 Task: Create in the project Transpire in Backlog an issue 'Implement a new cloud-based data governance system for a company with advanced data classification and privacy features', assign it to team member softage.1@softage.net and change the status to IN PROGRESS.
Action: Mouse moved to (229, 67)
Screenshot: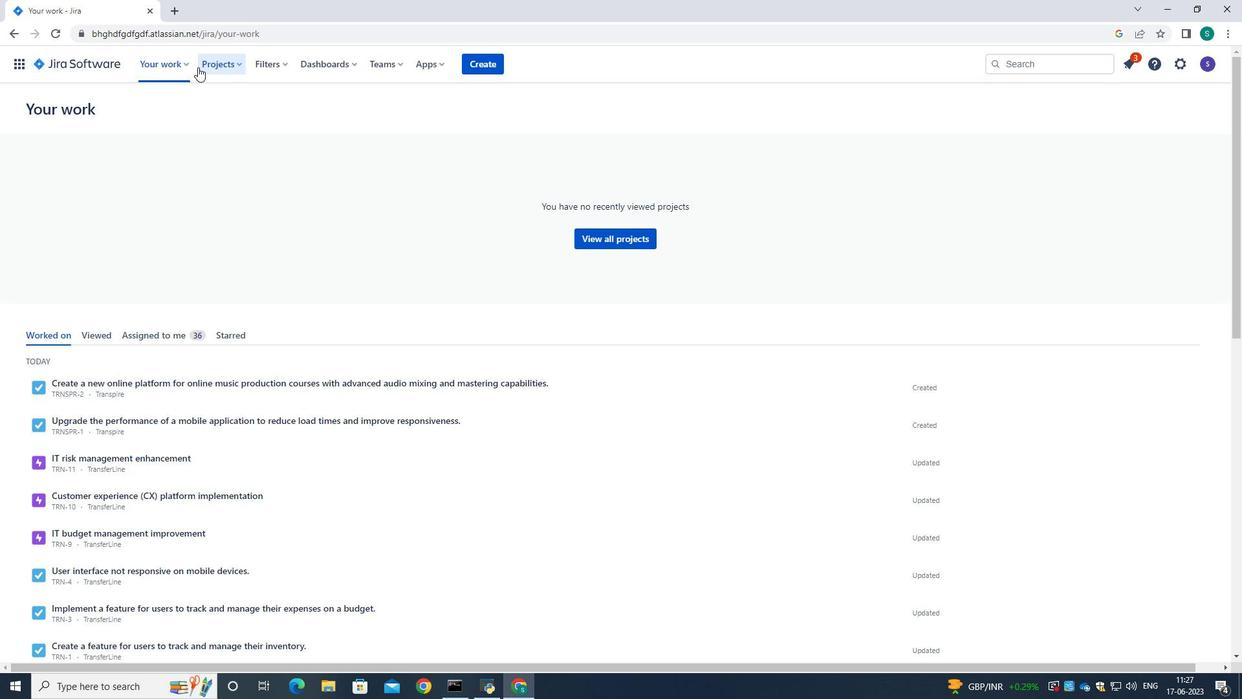 
Action: Mouse pressed left at (229, 67)
Screenshot: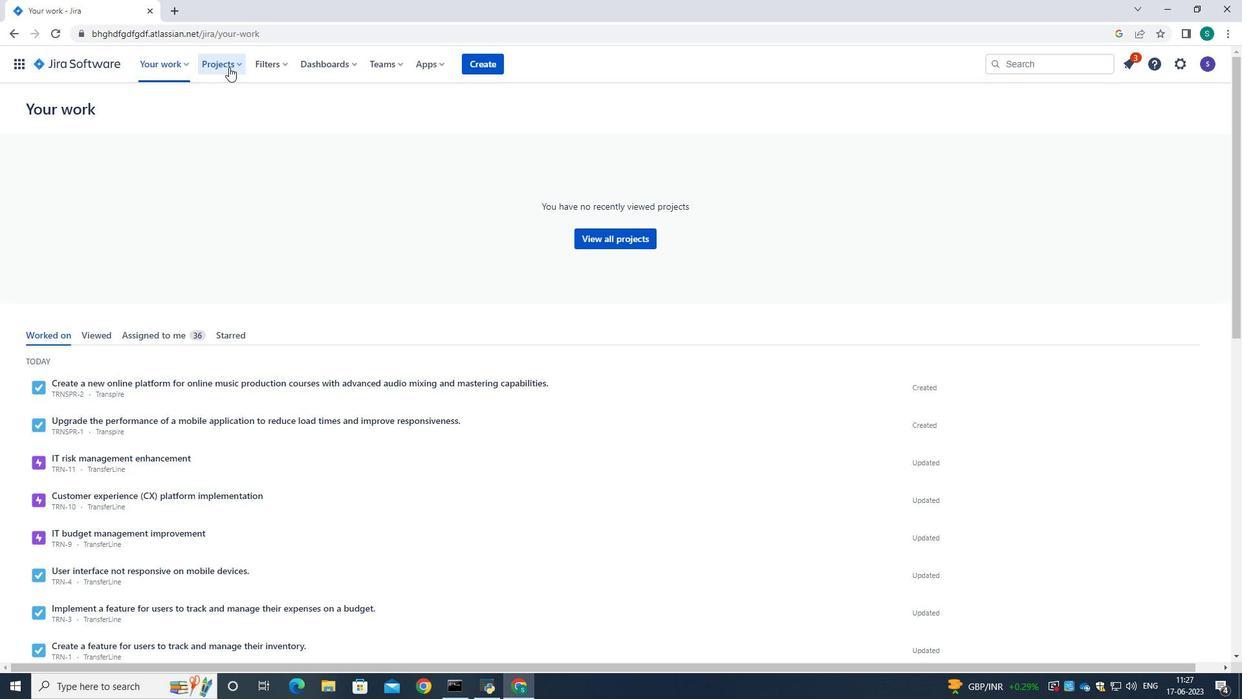 
Action: Mouse moved to (245, 128)
Screenshot: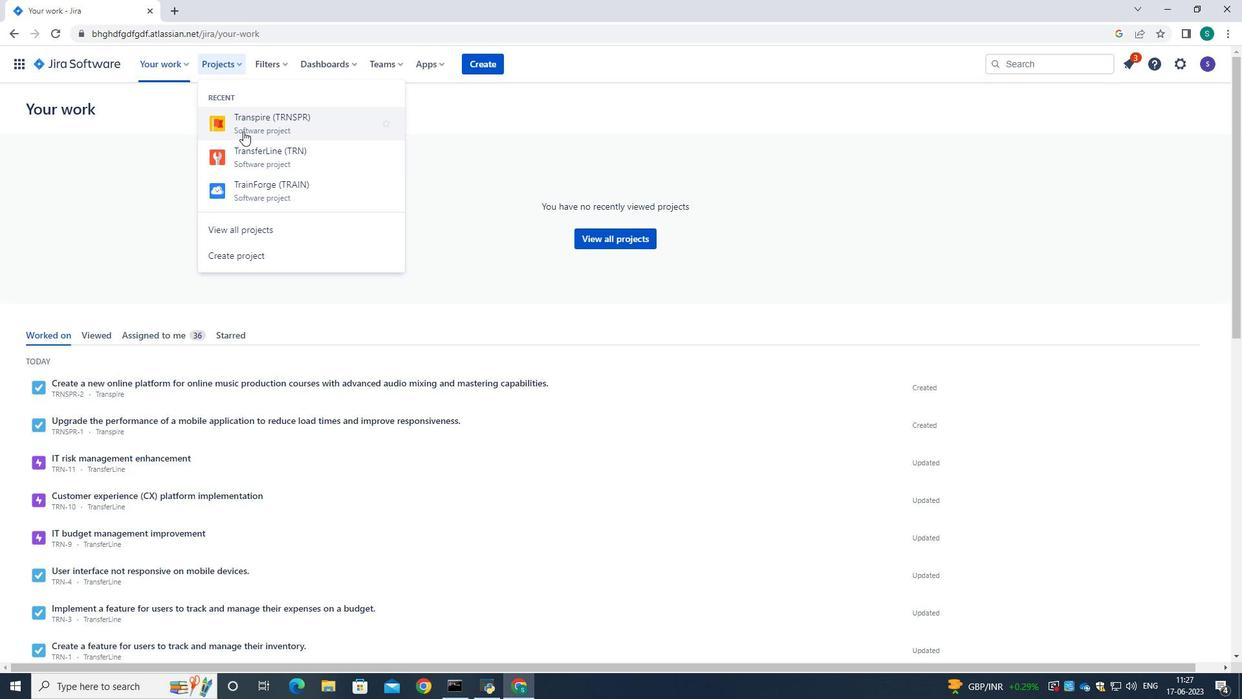 
Action: Mouse pressed left at (245, 128)
Screenshot: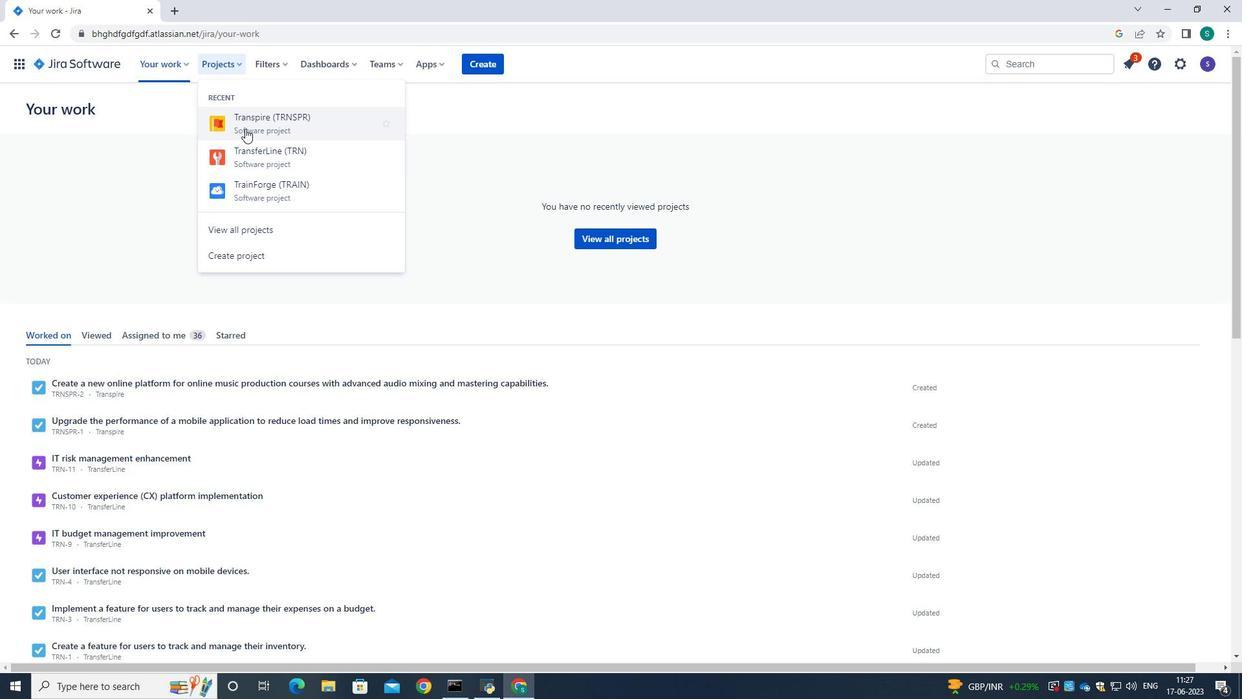 
Action: Mouse moved to (60, 194)
Screenshot: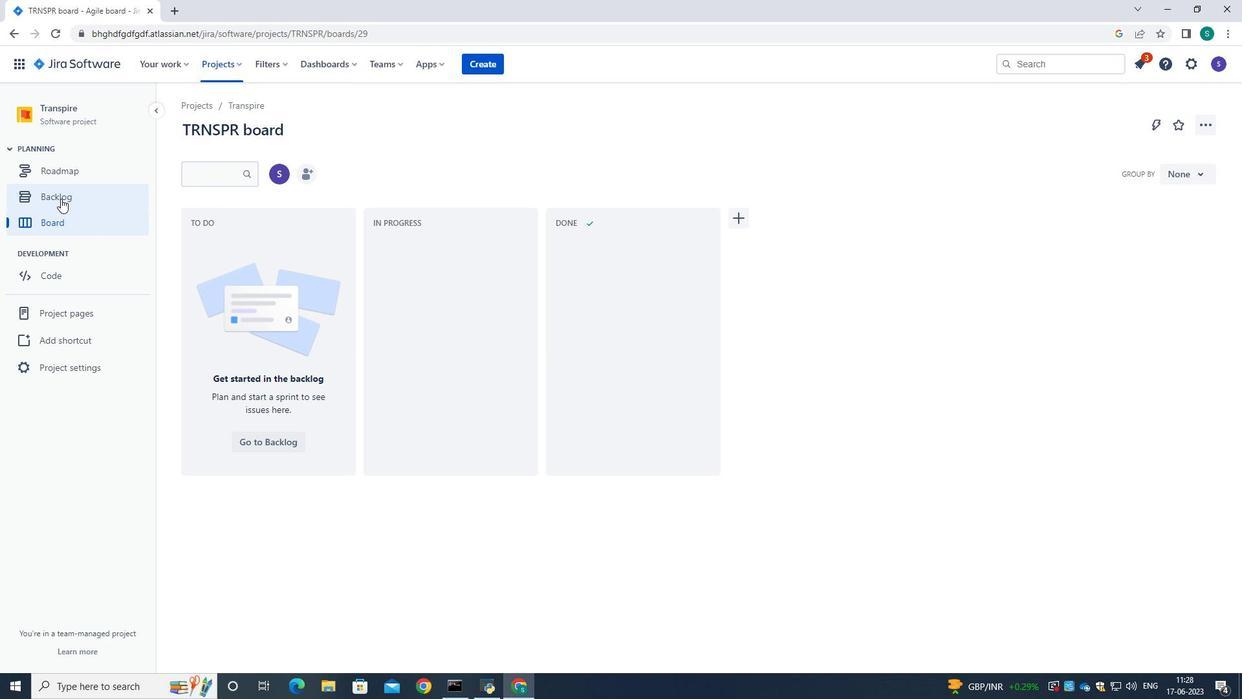 
Action: Mouse pressed left at (60, 194)
Screenshot: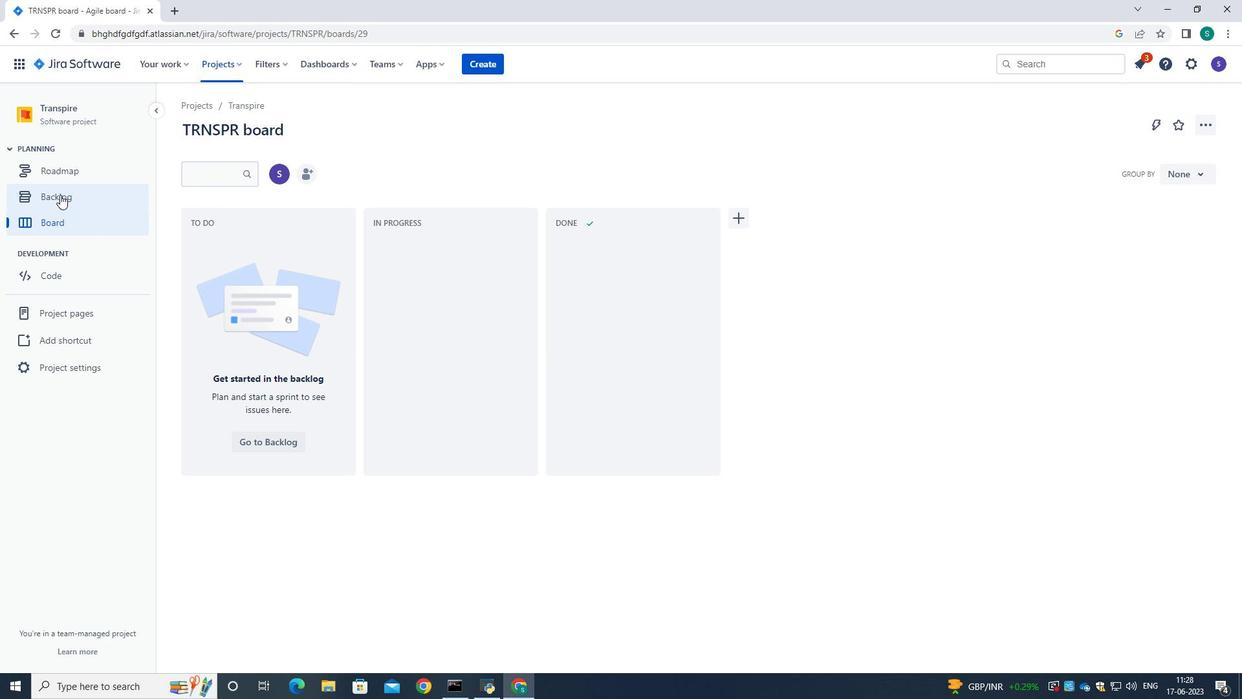 
Action: Mouse moved to (344, 233)
Screenshot: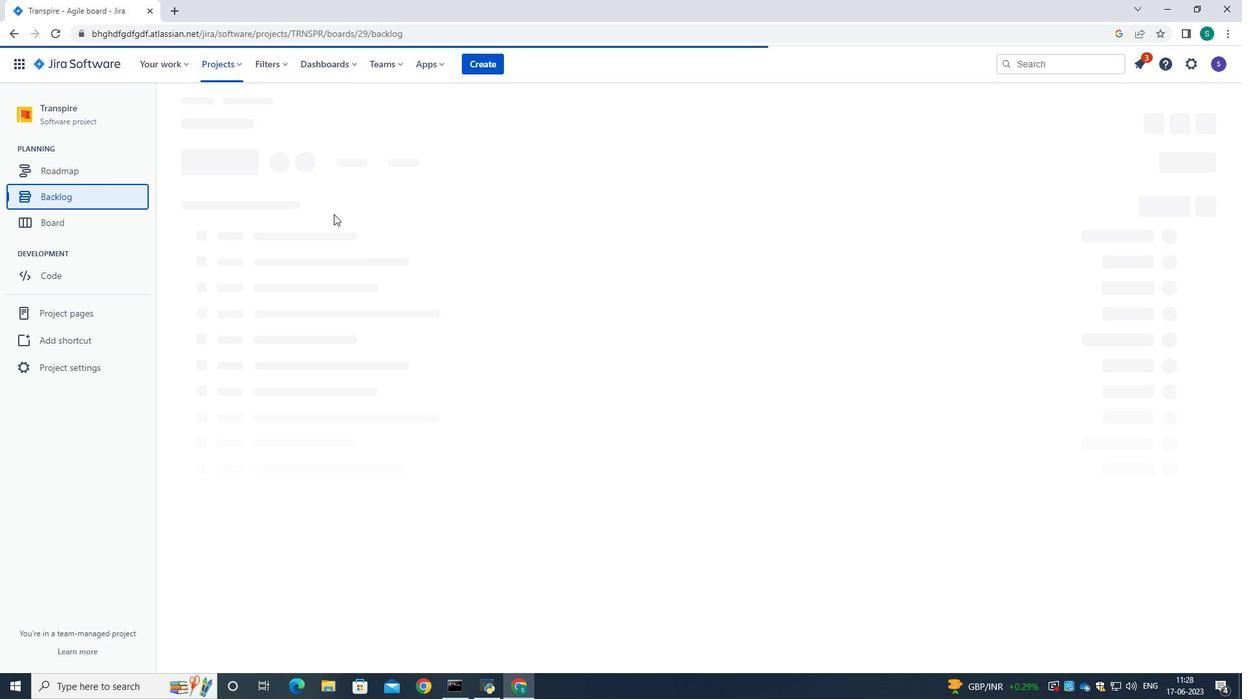 
Action: Mouse scrolled (344, 232) with delta (0, 0)
Screenshot: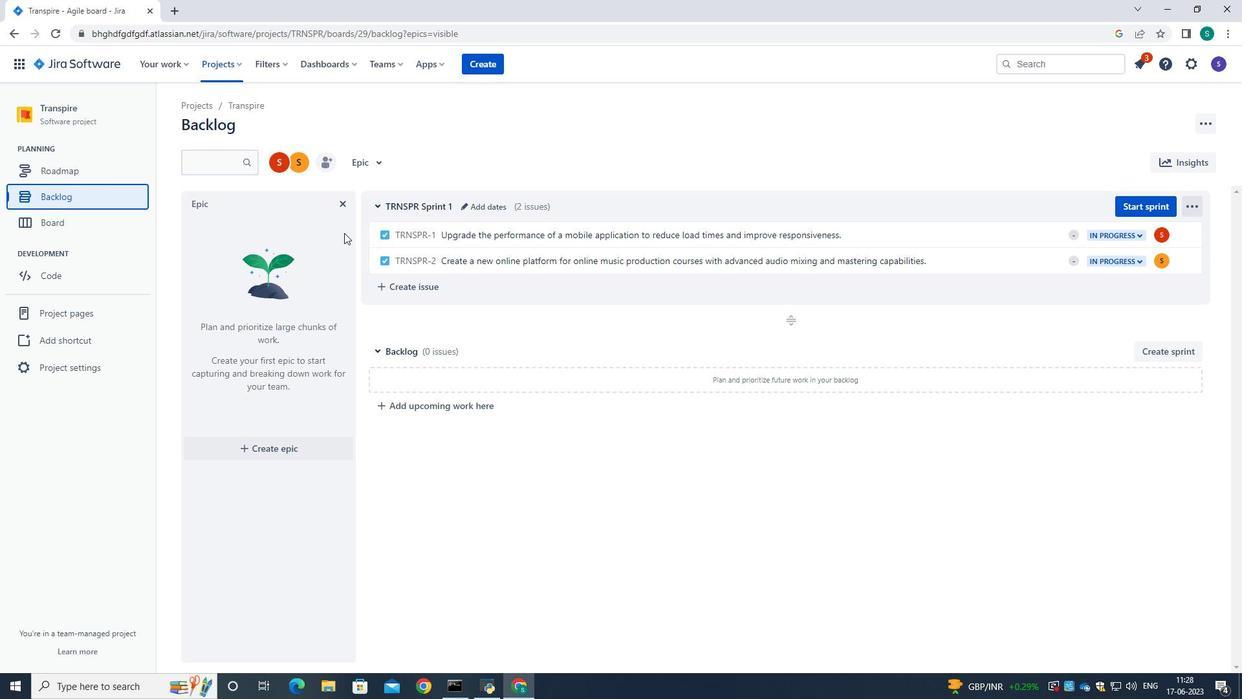 
Action: Mouse scrolled (344, 232) with delta (0, 0)
Screenshot: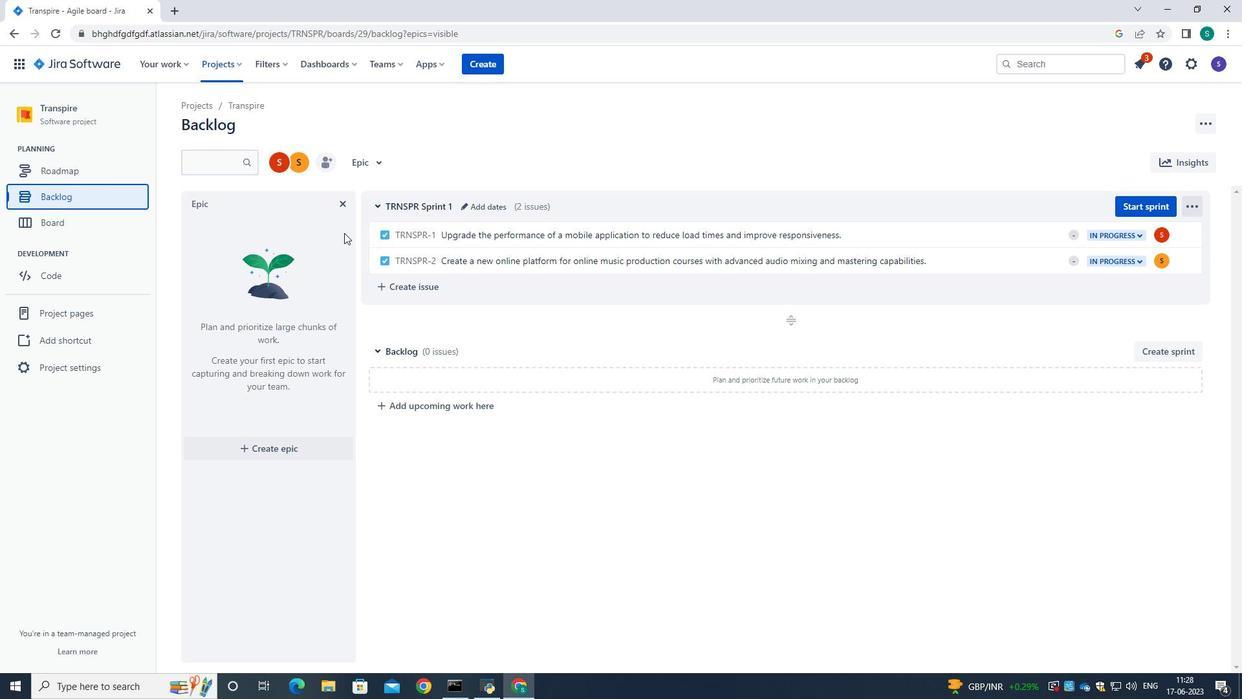 
Action: Mouse moved to (419, 285)
Screenshot: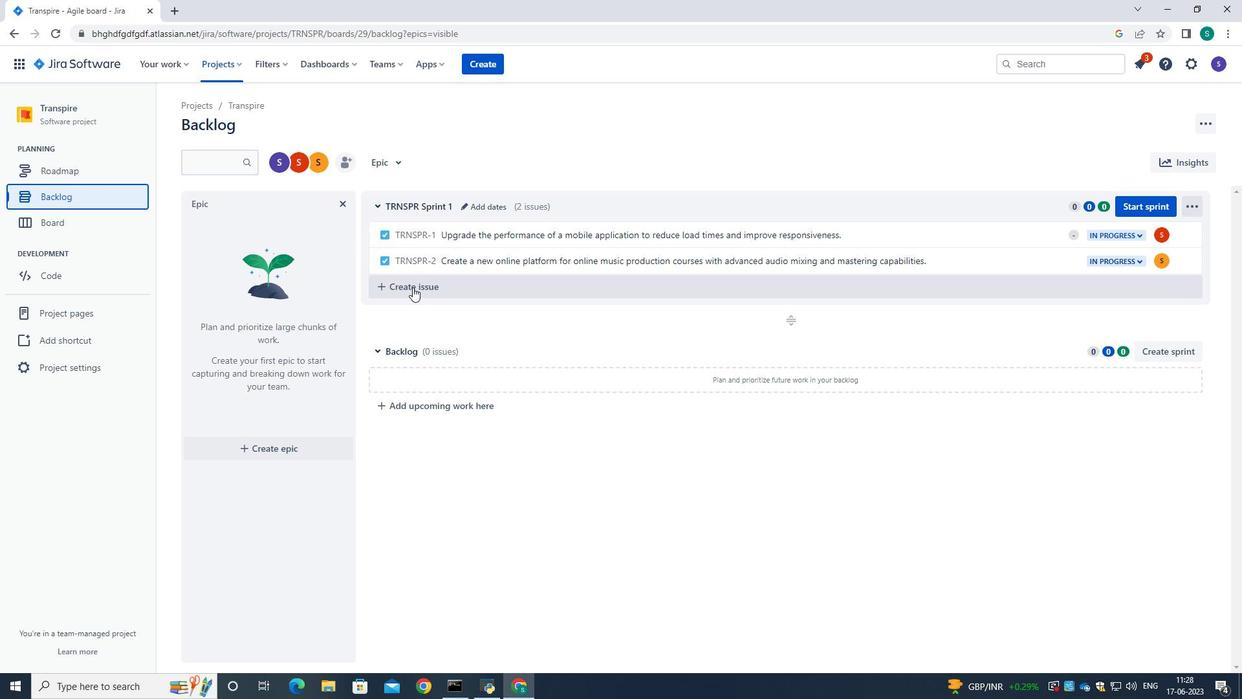 
Action: Mouse pressed left at (419, 285)
Screenshot: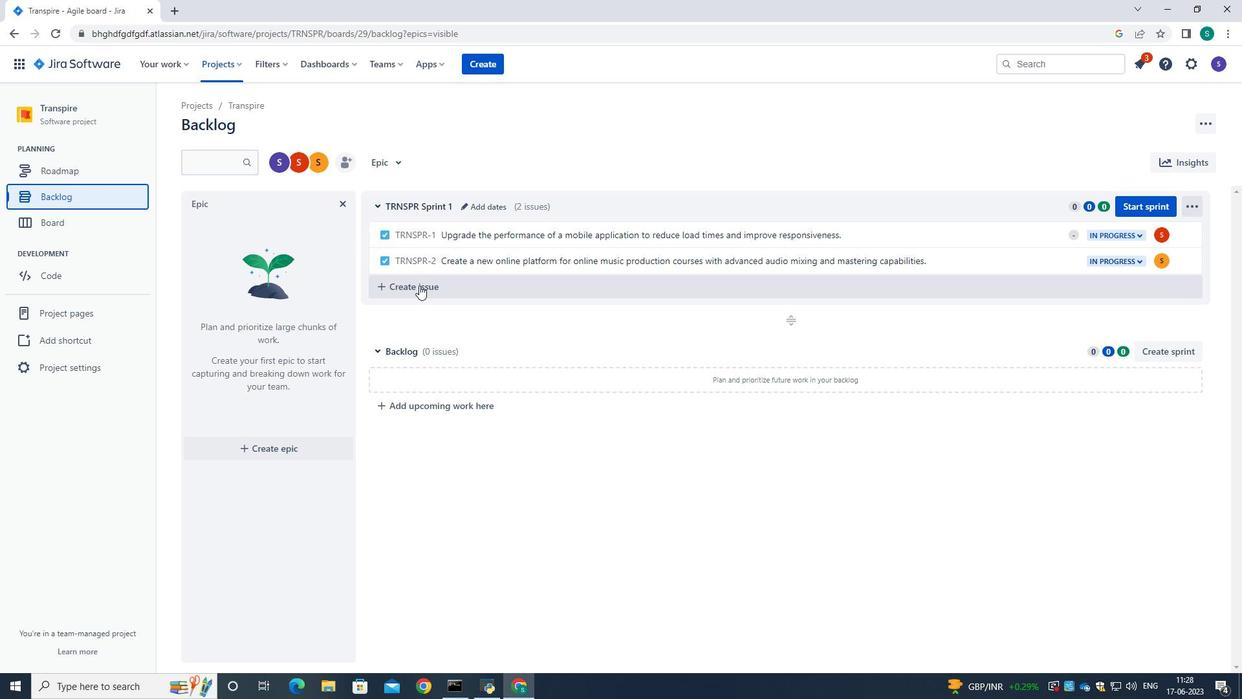 
Action: Mouse moved to (456, 288)
Screenshot: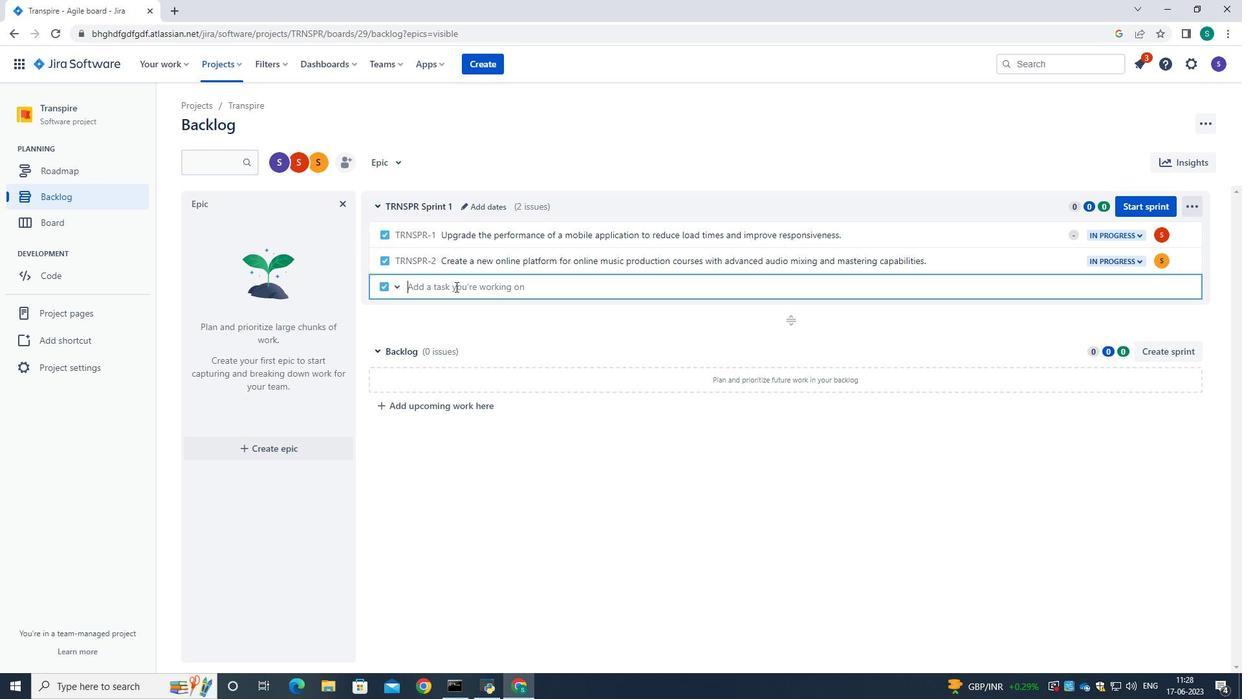 
Action: Mouse pressed left at (456, 288)
Screenshot: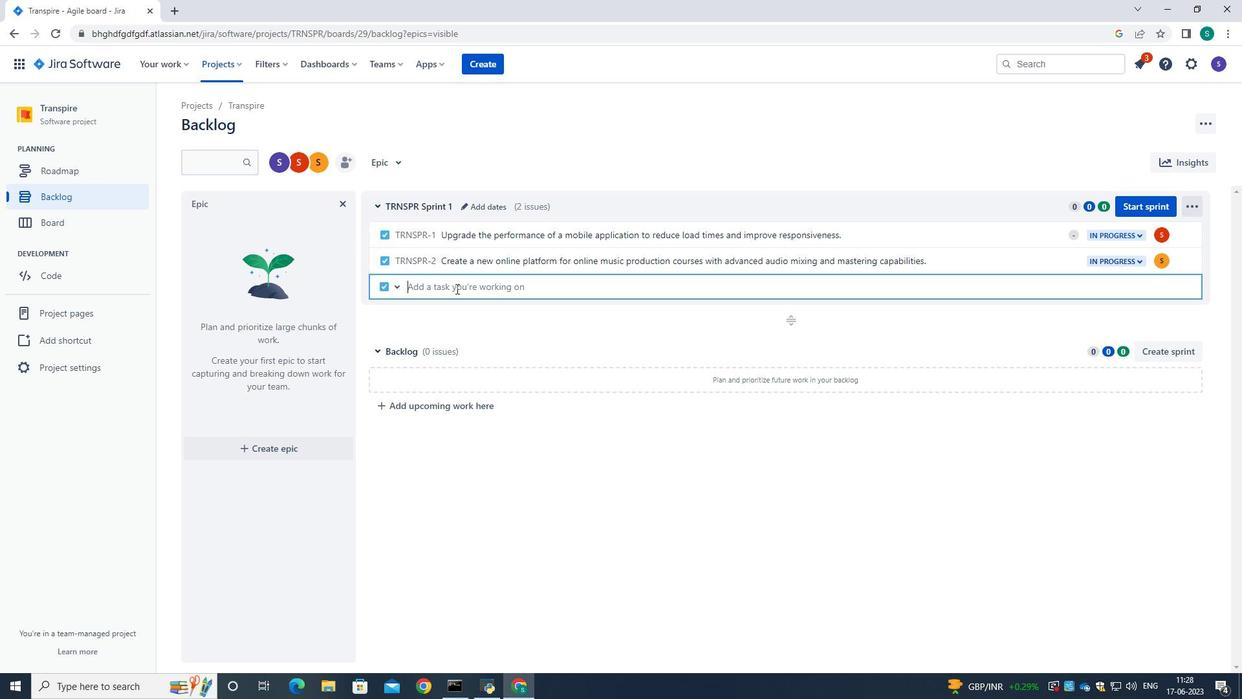 
Action: Key pressed <Key.caps_lock>I<Key.caps_lock>mplement<Key.space>a<Key.space>new<Key.space>cloud-based<Key.space>data<Key.space>govb<Key.backspace>ernacne<Key.space>sy<Key.backspace><Key.backspace><Key.backspace><Key.backspace><Key.backspace><Key.backspace><Key.backspace><Key.backspace>nance<Key.space>system<Key.space>for<Key.space>a<Key.space>company<Key.space>with<Key.space>advanced<Key.space>data<Key.space>classification<Key.space>and<Key.space>provi<Key.backspace><Key.backspace><Key.backspace>ivicy<Key.space>f<Key.backspace><Key.backspace><Key.backspace><Key.backspace><Key.backspace>acy<Key.space>fear<Key.backspace>tures.
Screenshot: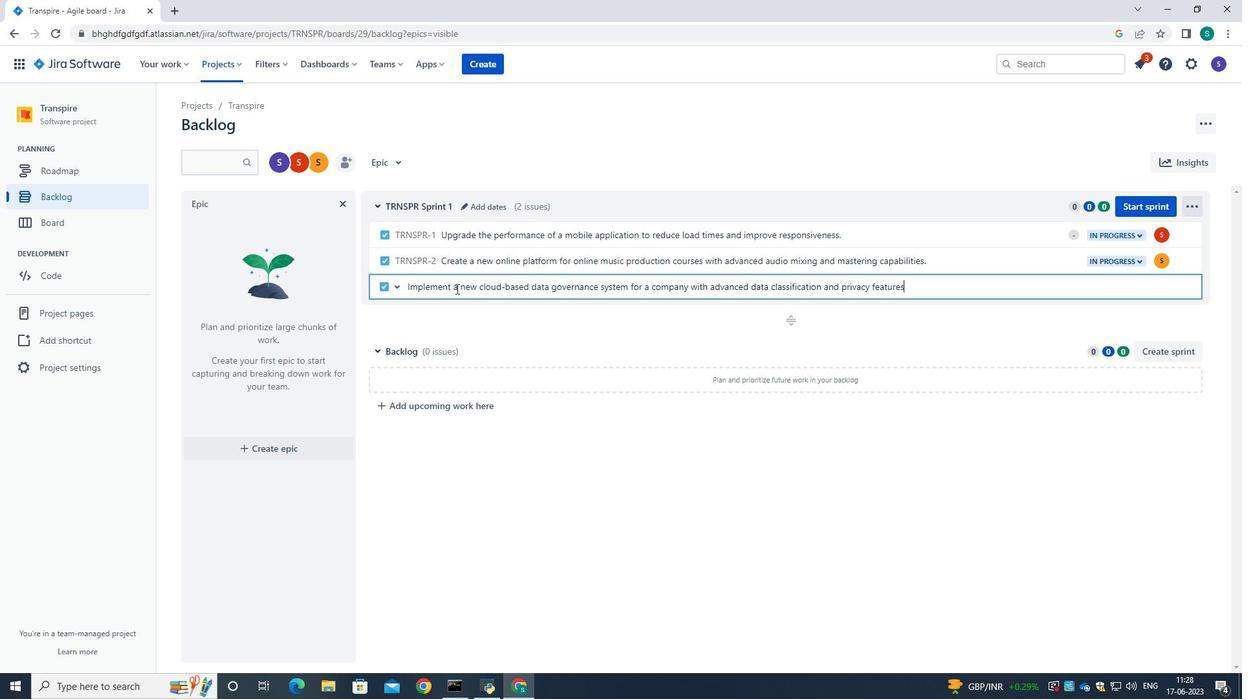 
Action: Mouse moved to (939, 335)
Screenshot: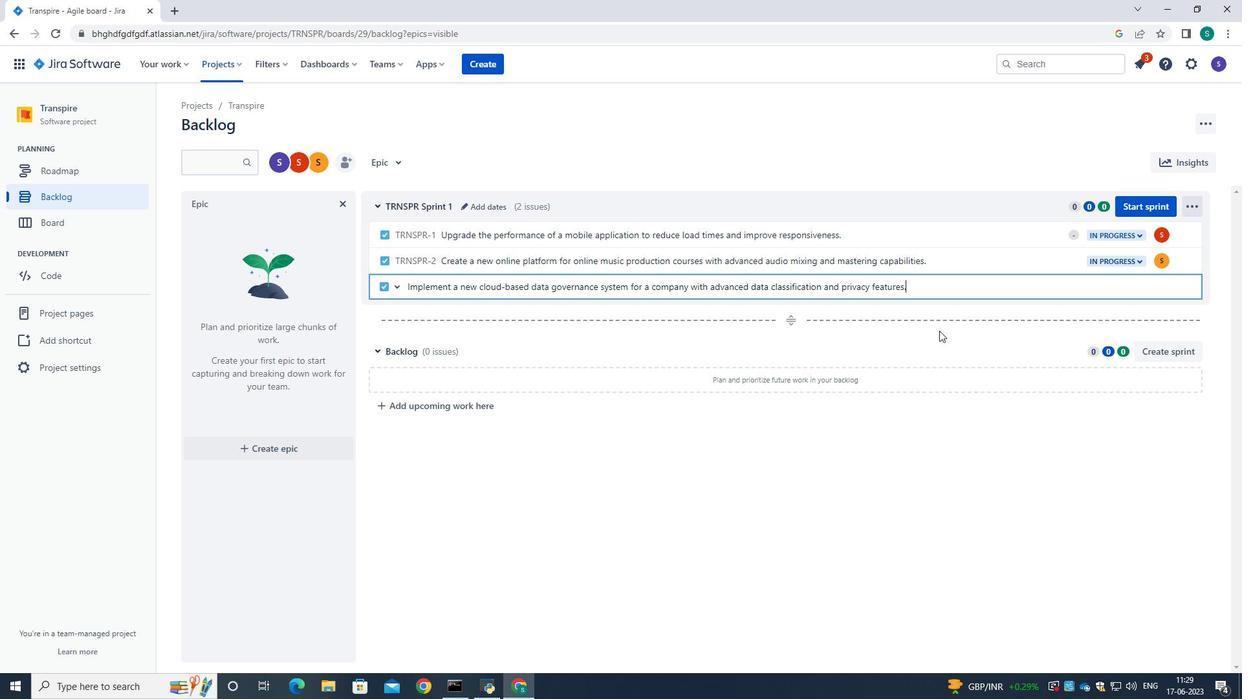 
Action: Key pressed <Key.enter>
Screenshot: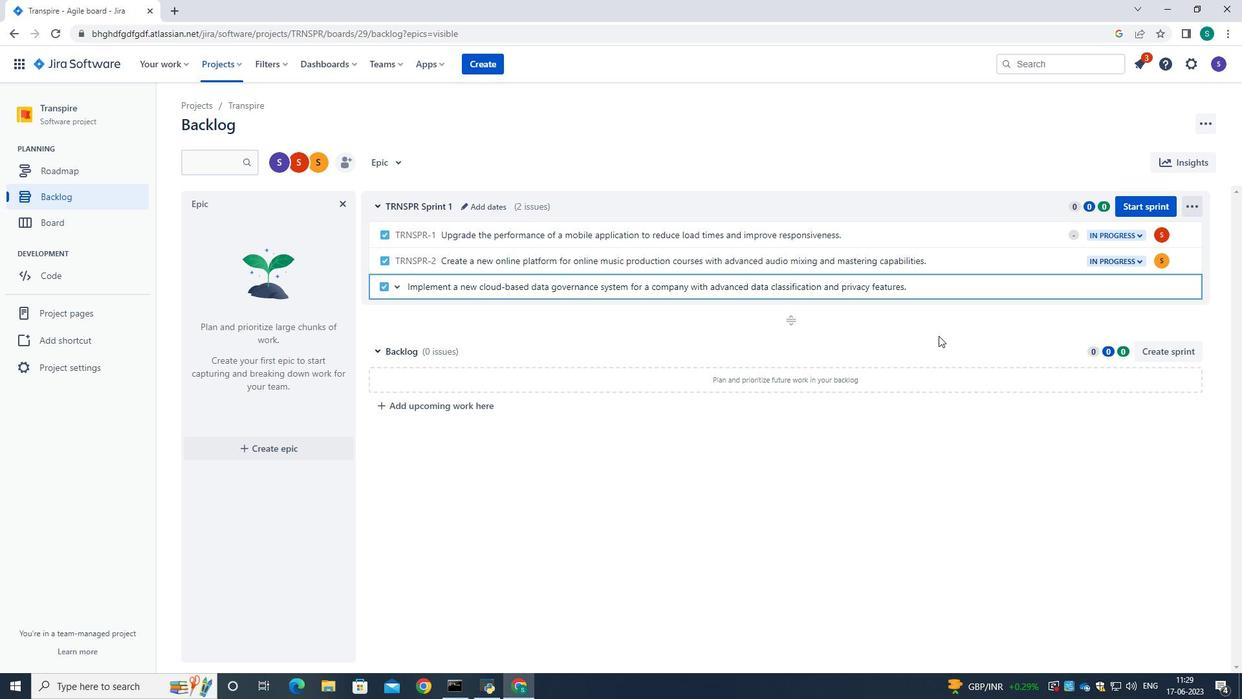 
Action: Mouse moved to (1163, 283)
Screenshot: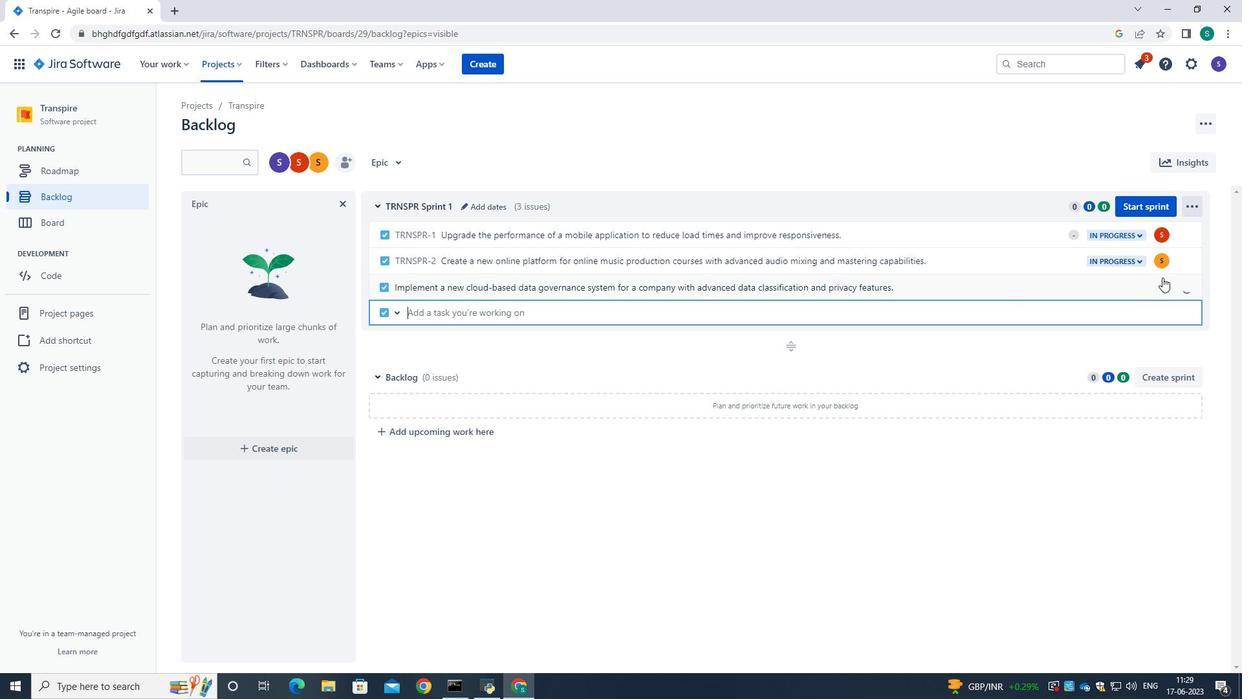 
Action: Mouse pressed left at (1163, 283)
Screenshot: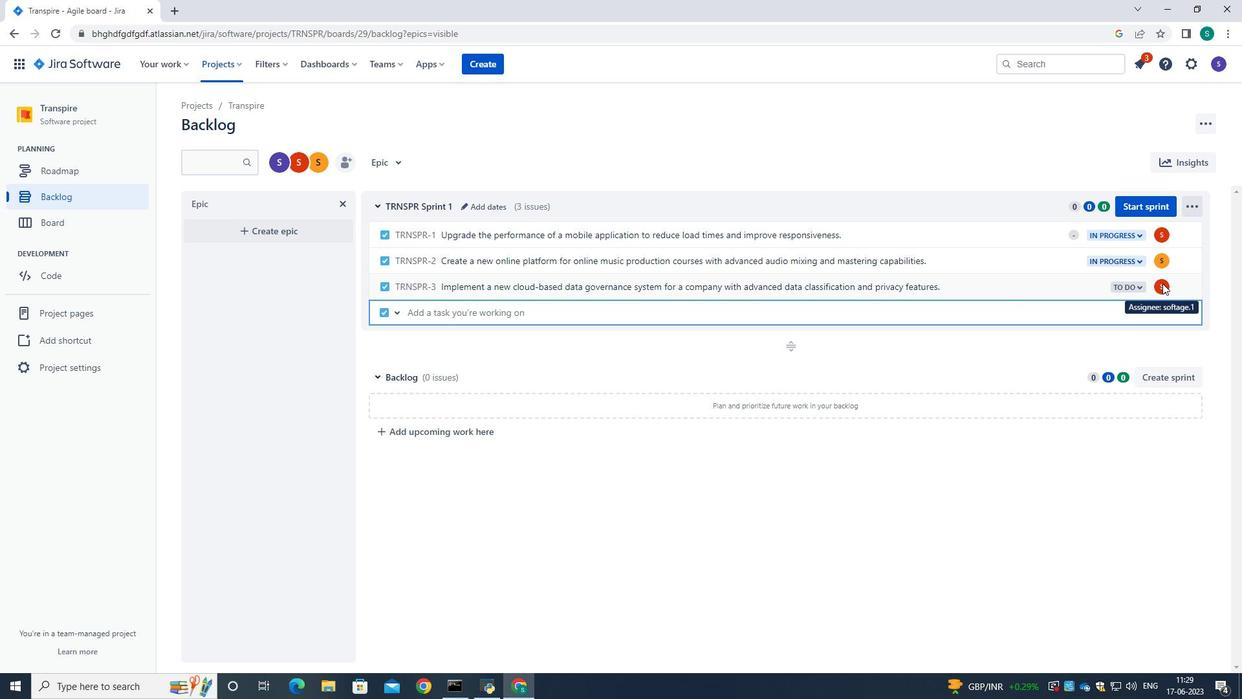 
Action: Mouse moved to (1163, 287)
Screenshot: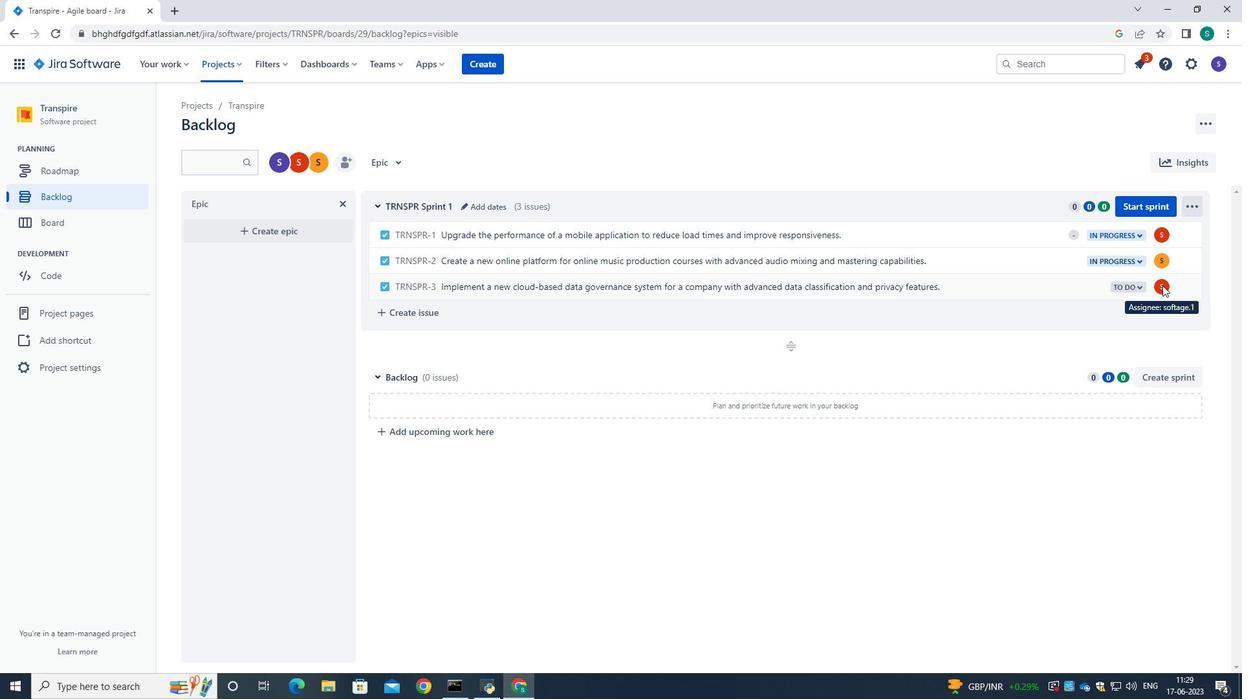 
Action: Mouse pressed left at (1163, 287)
Screenshot: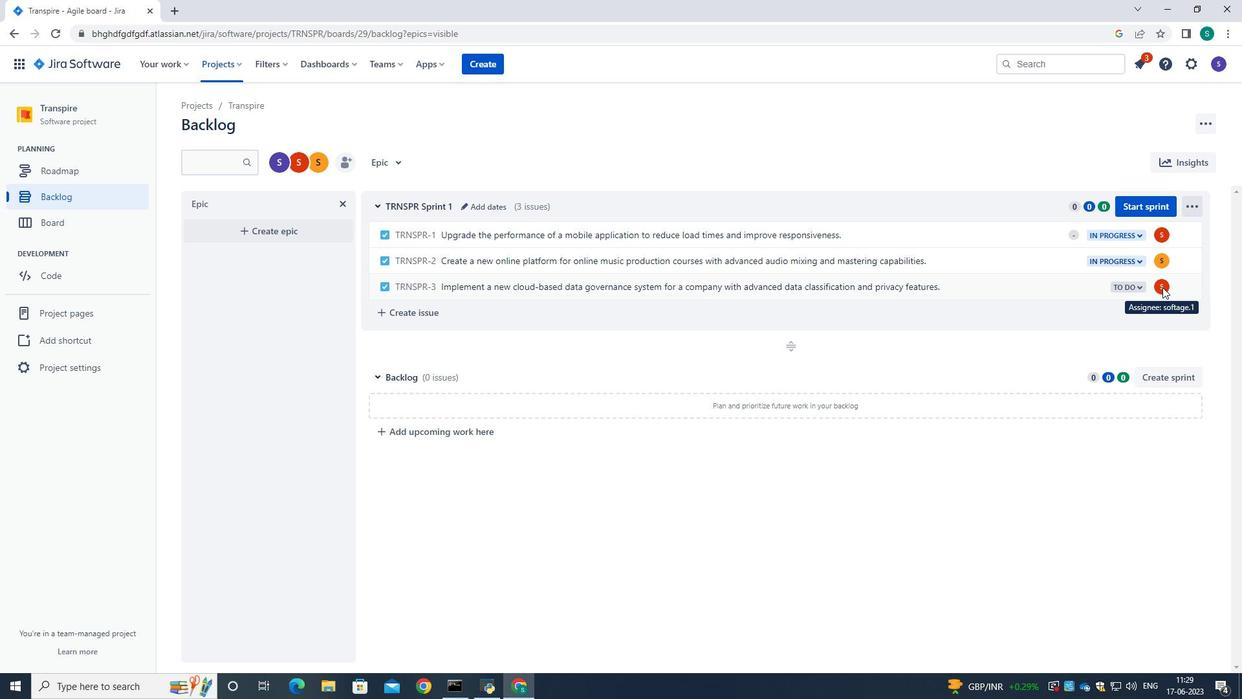 
Action: Mouse moved to (1165, 287)
Screenshot: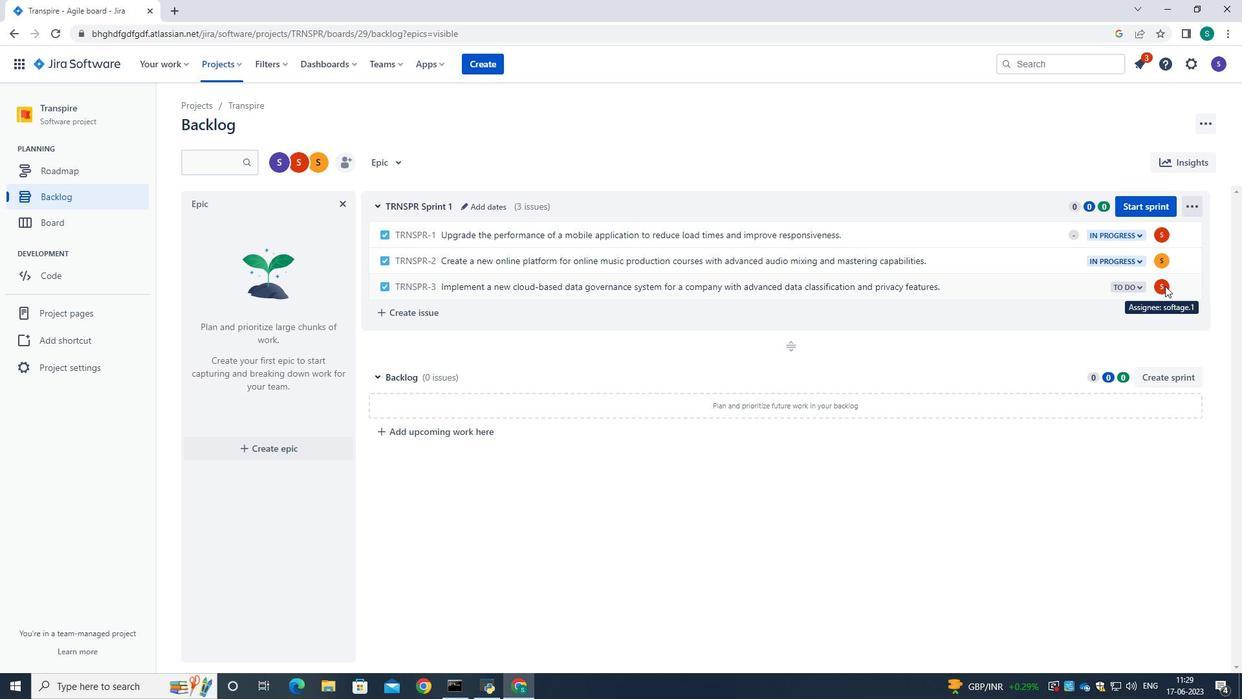 
Action: Mouse pressed left at (1165, 287)
Screenshot: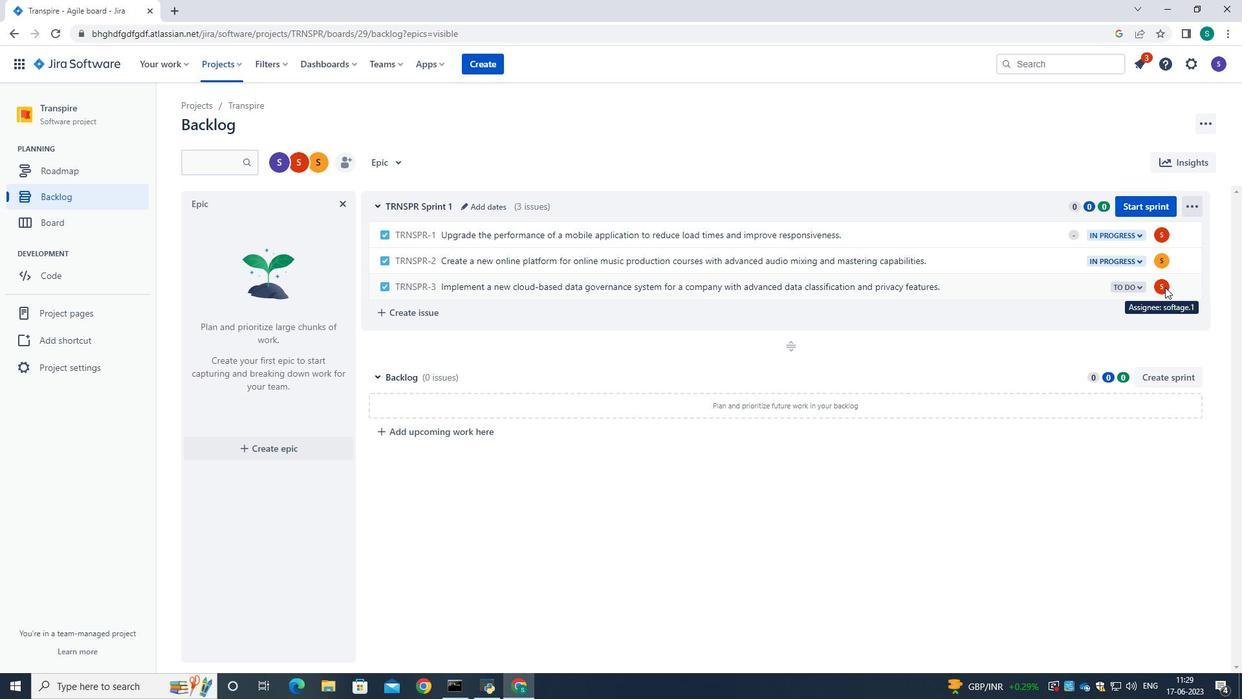 
Action: Mouse moved to (1165, 289)
Screenshot: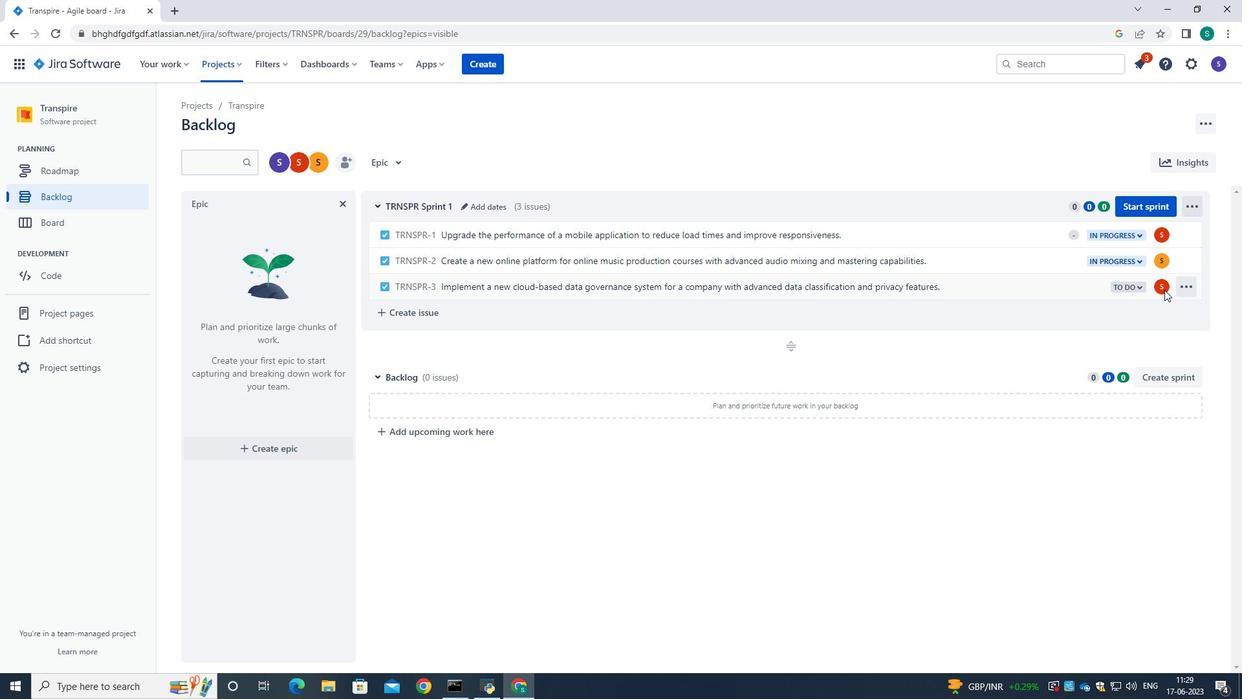 
Action: Mouse pressed left at (1165, 289)
Screenshot: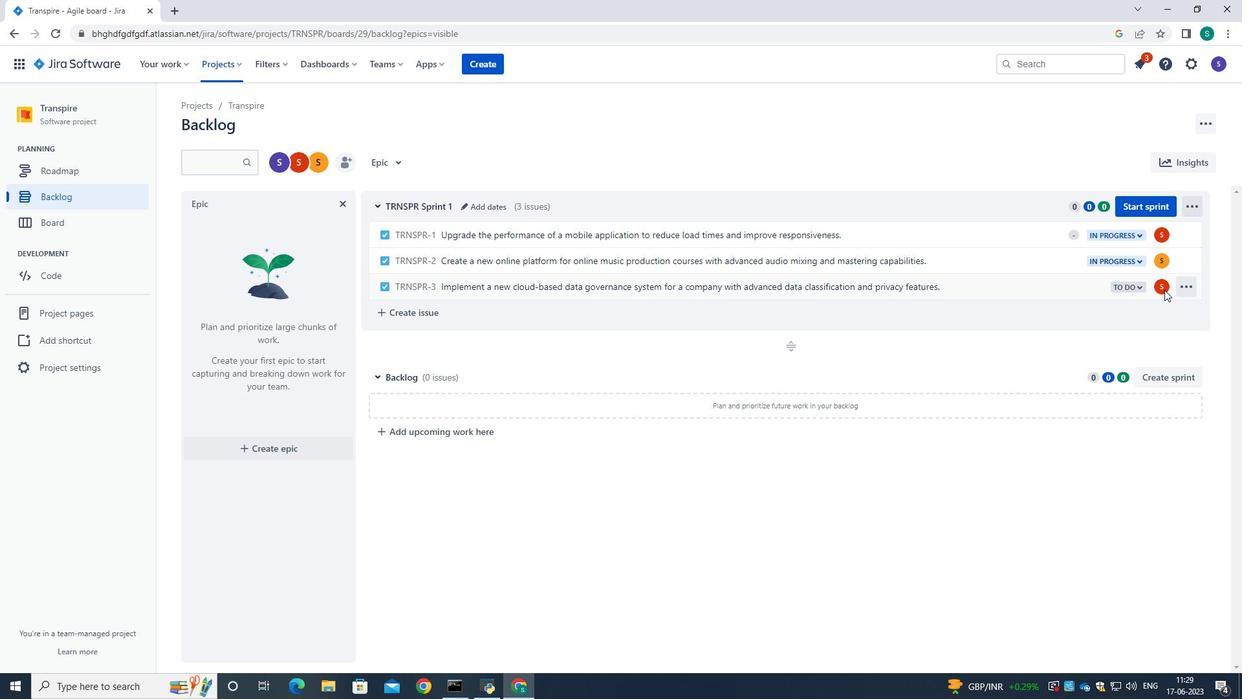 
Action: Mouse moved to (1165, 289)
Screenshot: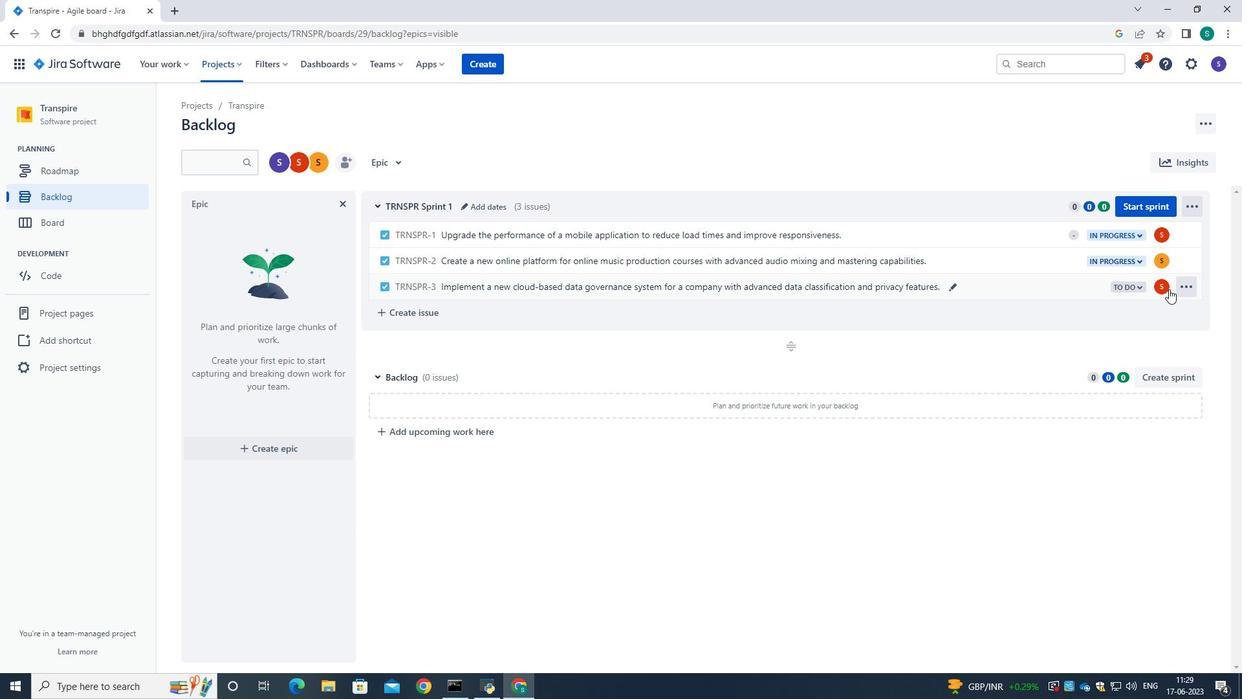 
Action: Mouse pressed left at (1165, 289)
Screenshot: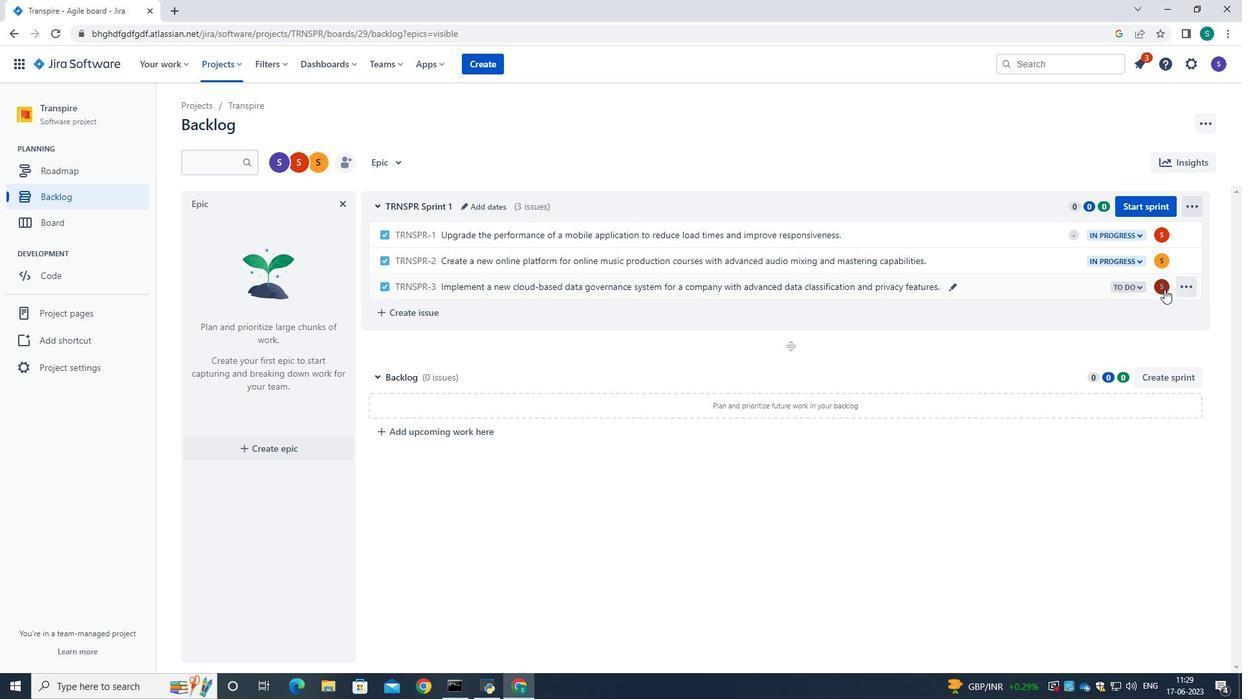 
Action: Mouse moved to (1081, 308)
Screenshot: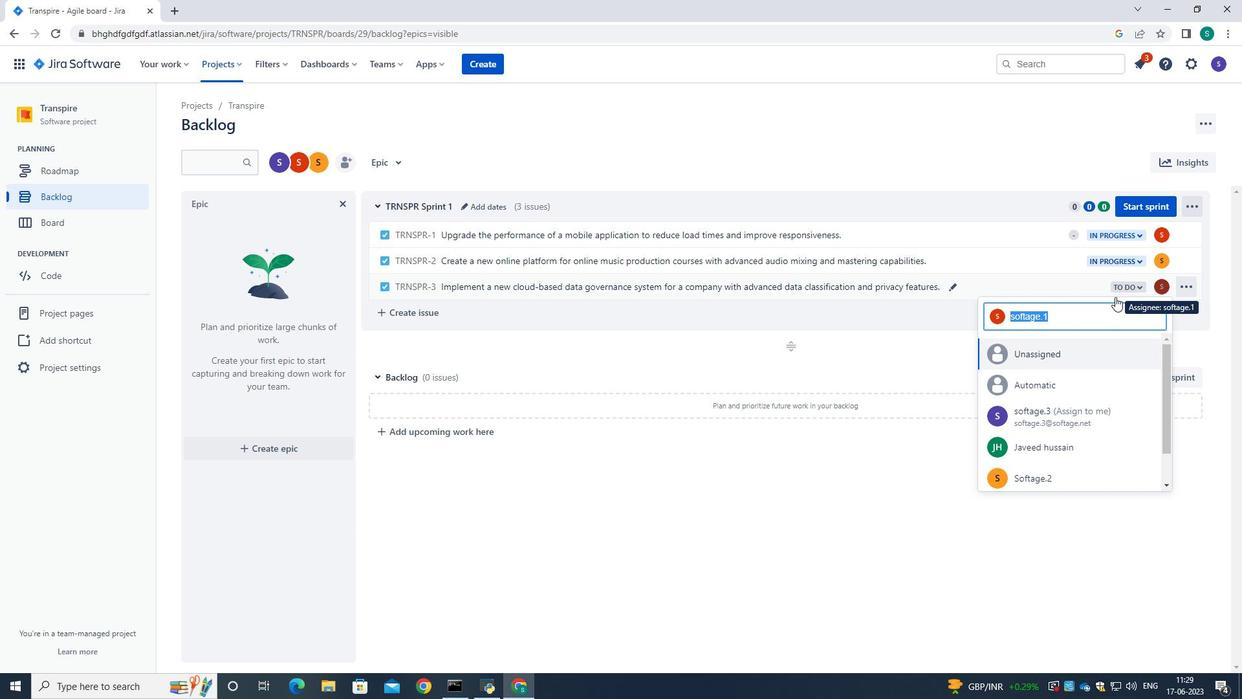 
Action: Key pressed <Key.backspace>softage.1<Key.shift>@softage.net
Screenshot: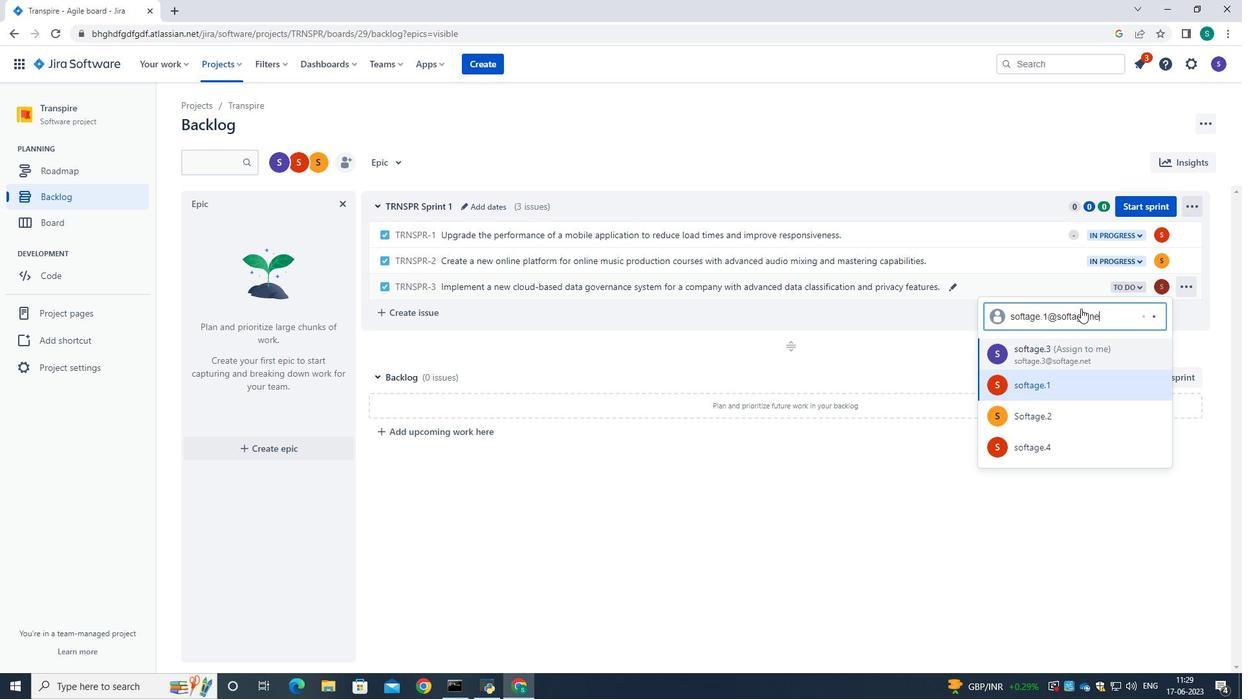 
Action: Mouse moved to (1062, 364)
Screenshot: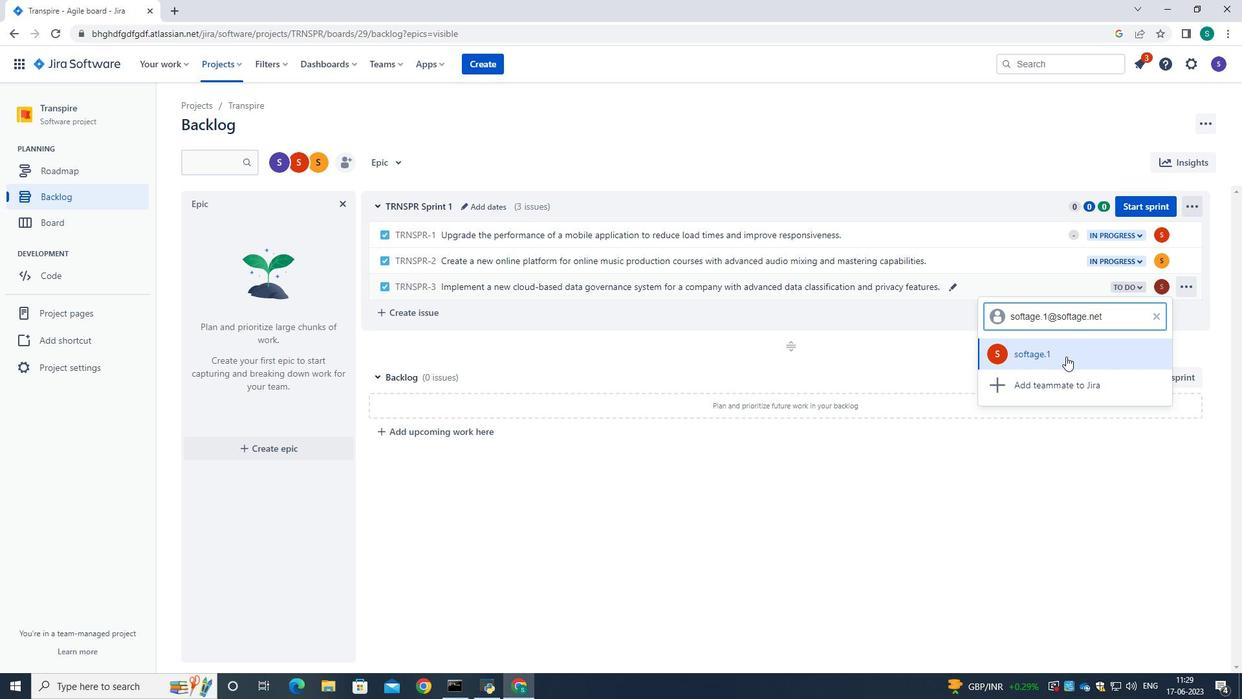 
Action: Mouse pressed left at (1062, 364)
Screenshot: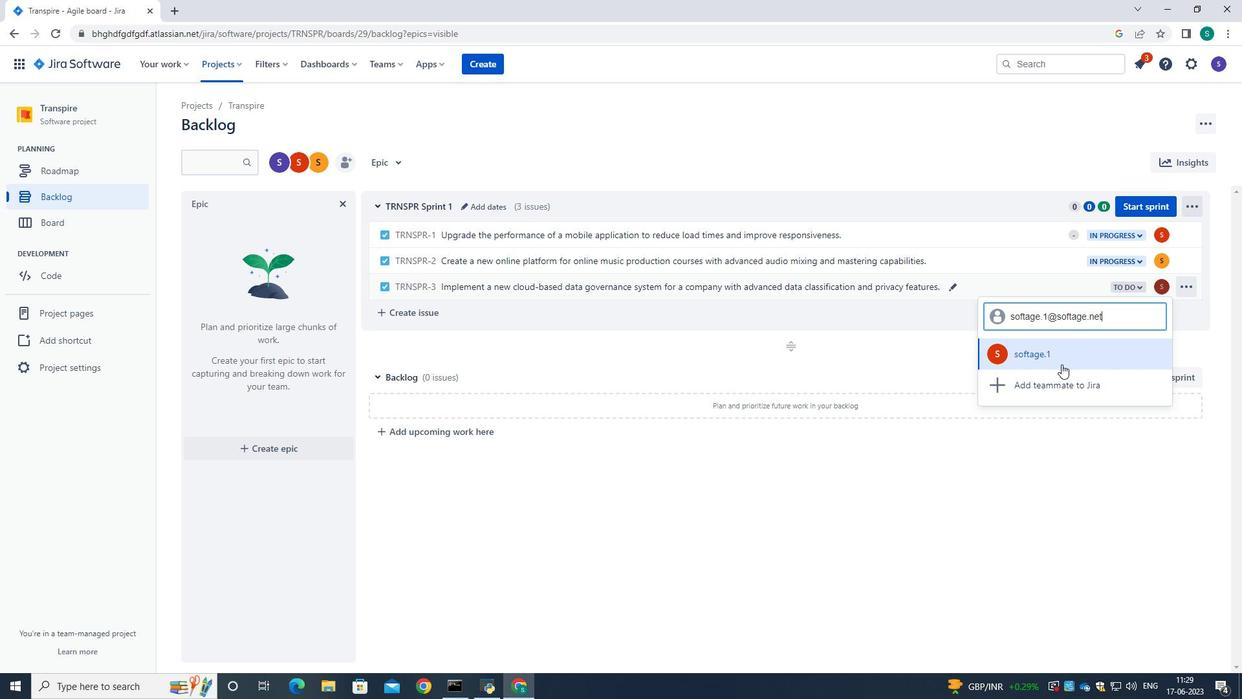 
Action: Mouse moved to (1123, 288)
Screenshot: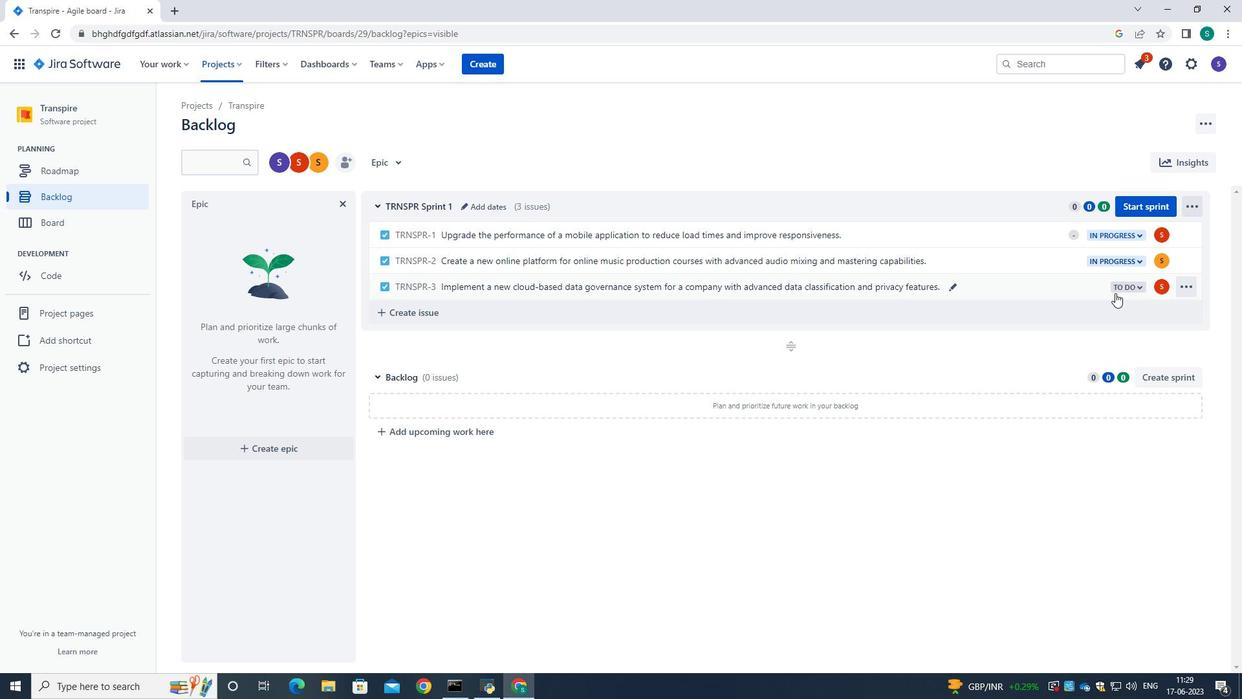 
Action: Mouse pressed left at (1123, 288)
Screenshot: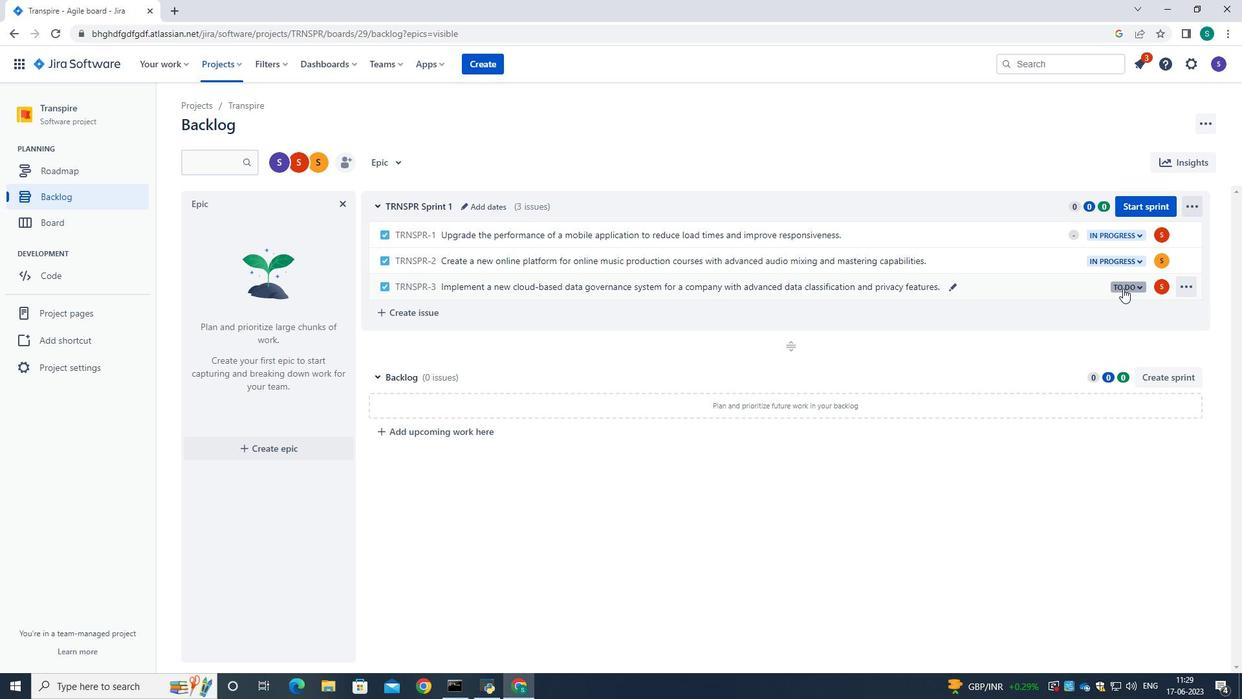 
Action: Mouse moved to (1079, 316)
Screenshot: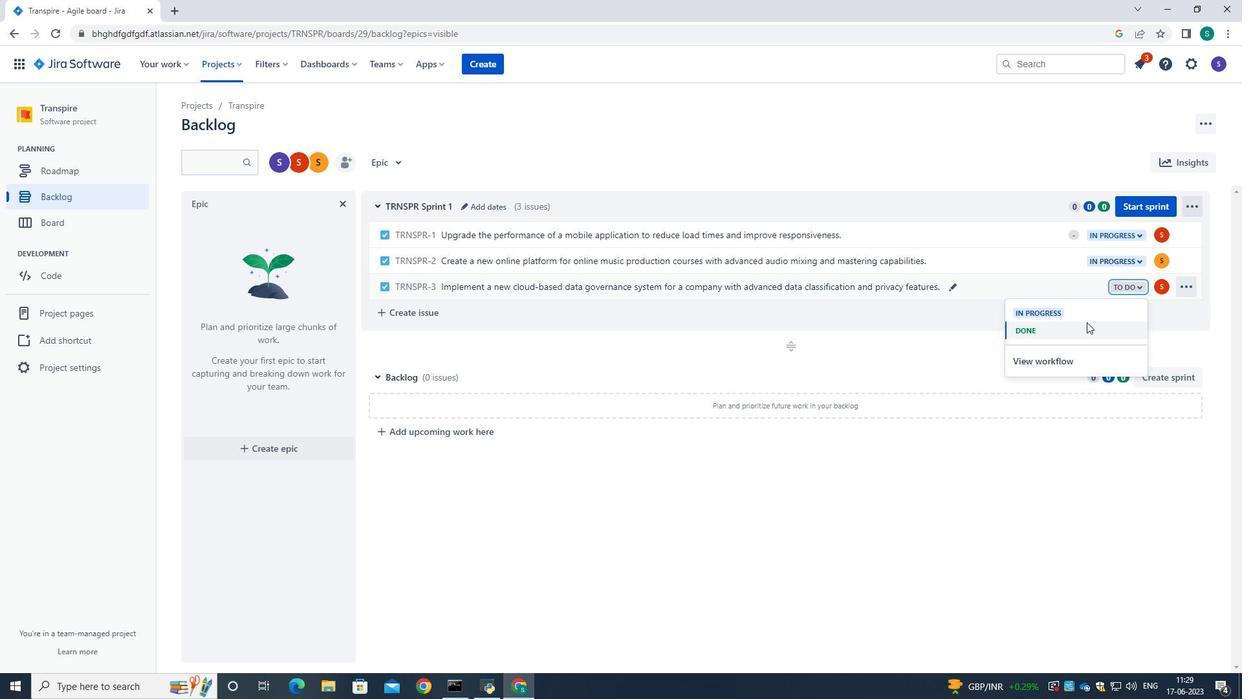 
Action: Mouse pressed left at (1079, 316)
Screenshot: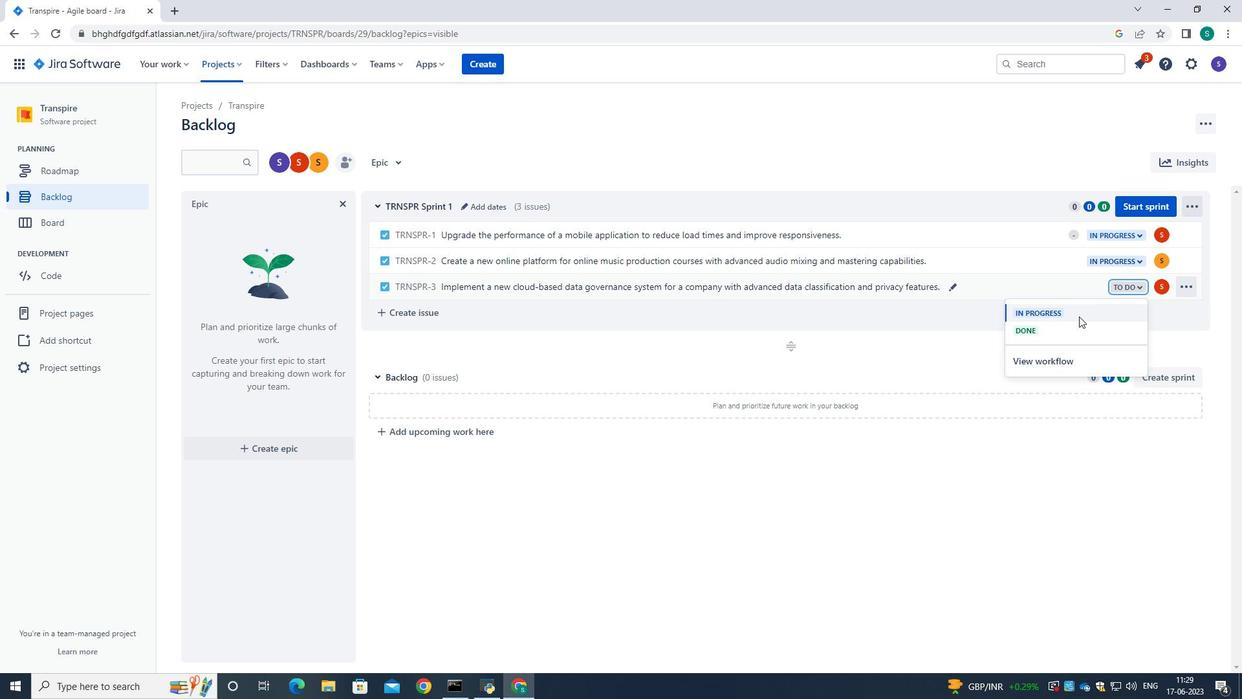 
Action: Mouse moved to (1002, 479)
Screenshot: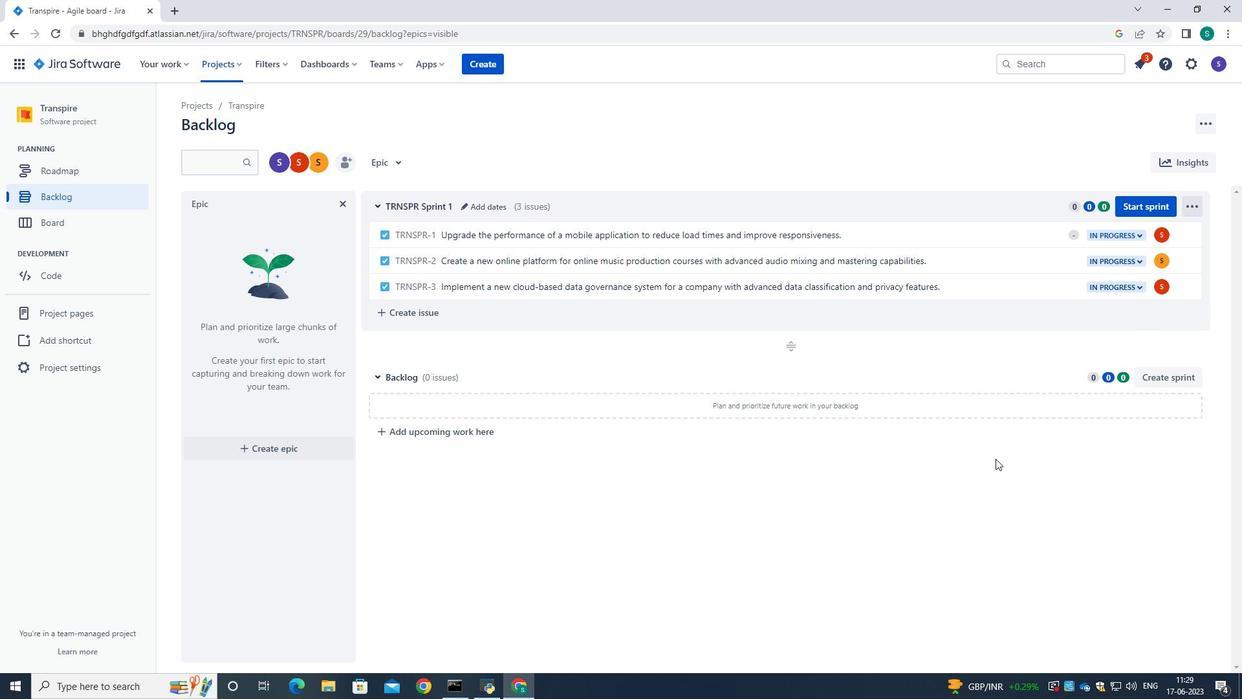
Action: Mouse pressed left at (1002, 479)
Screenshot: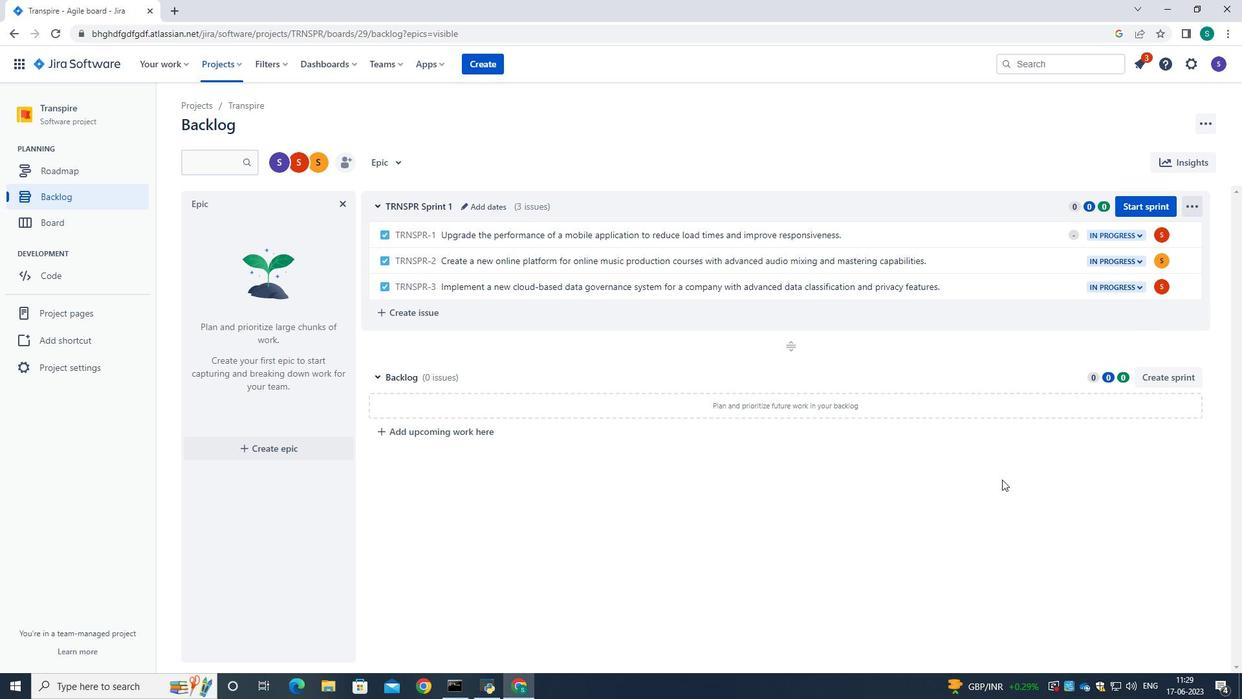 
